 Task: Add a condition where "Channel Is not WeChat" in unsolved tickets in your groups.
Action: Mouse moved to (104, 359)
Screenshot: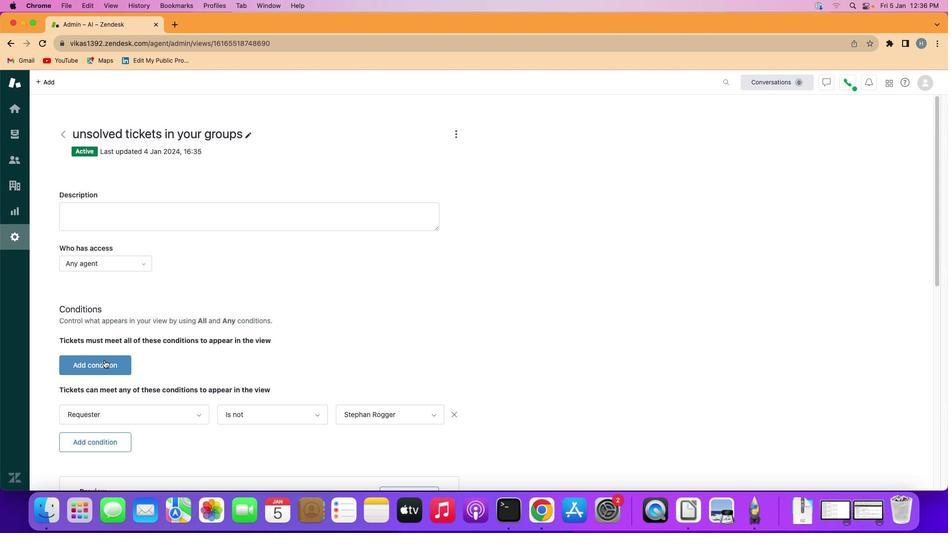 
Action: Mouse pressed left at (104, 359)
Screenshot: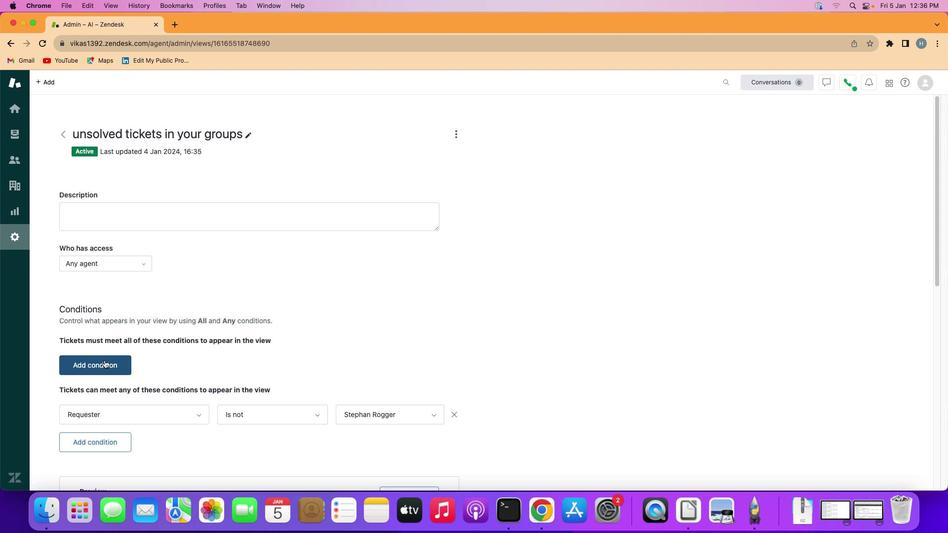 
Action: Mouse moved to (128, 355)
Screenshot: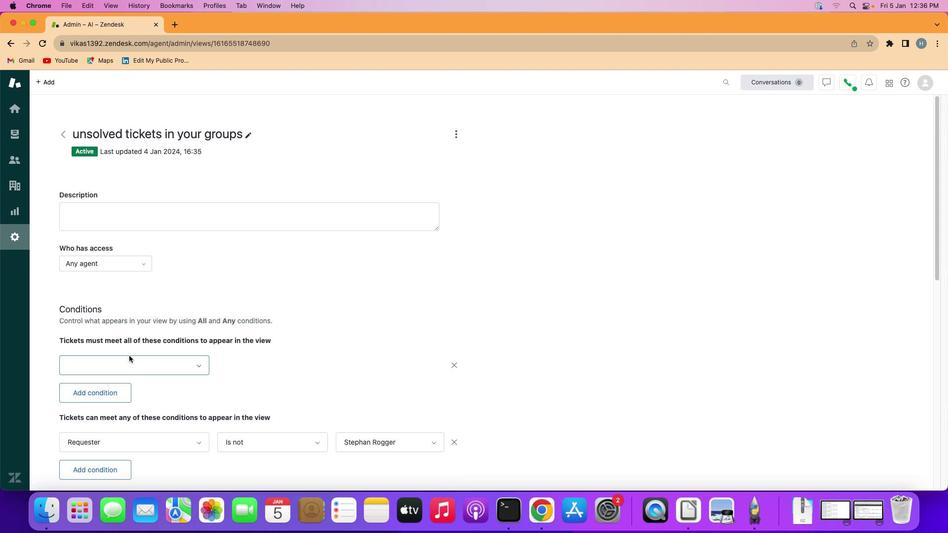 
Action: Mouse pressed left at (128, 355)
Screenshot: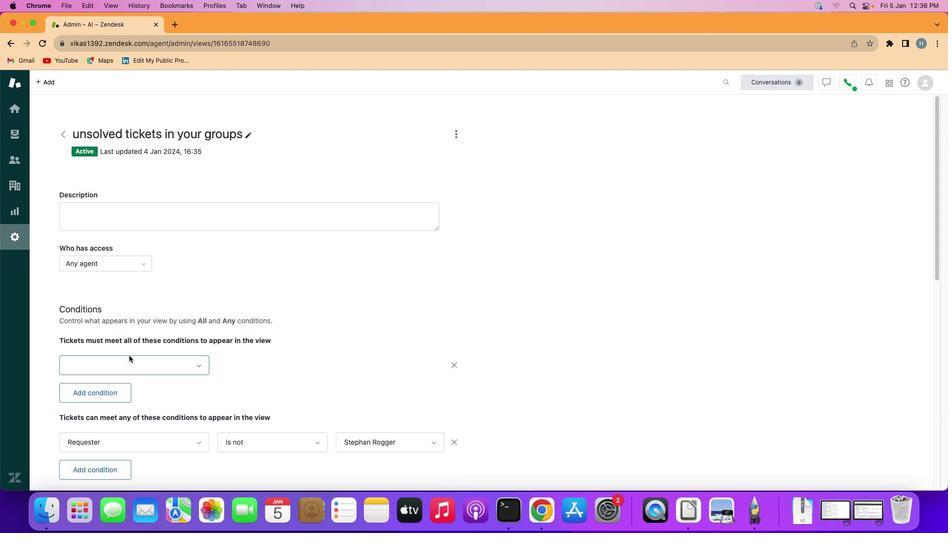 
Action: Mouse moved to (124, 286)
Screenshot: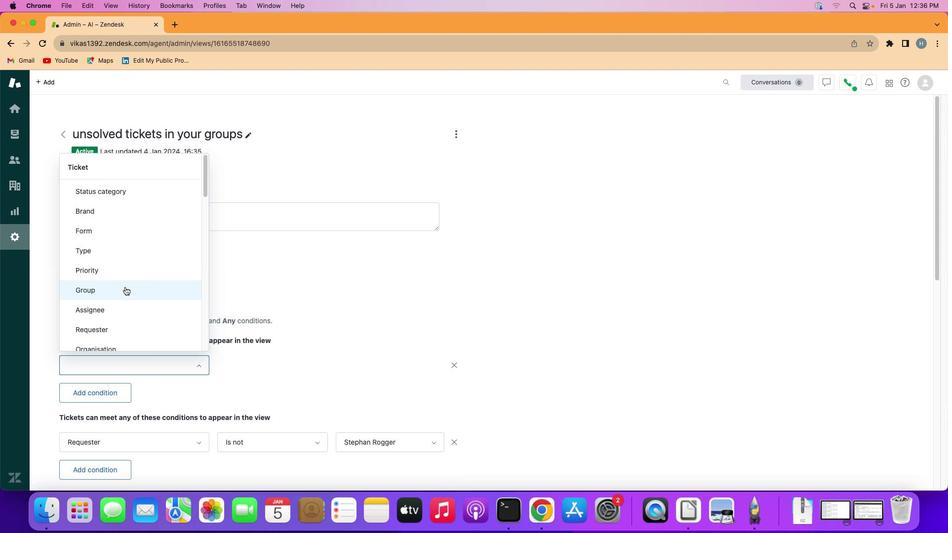 
Action: Mouse scrolled (124, 286) with delta (0, 0)
Screenshot: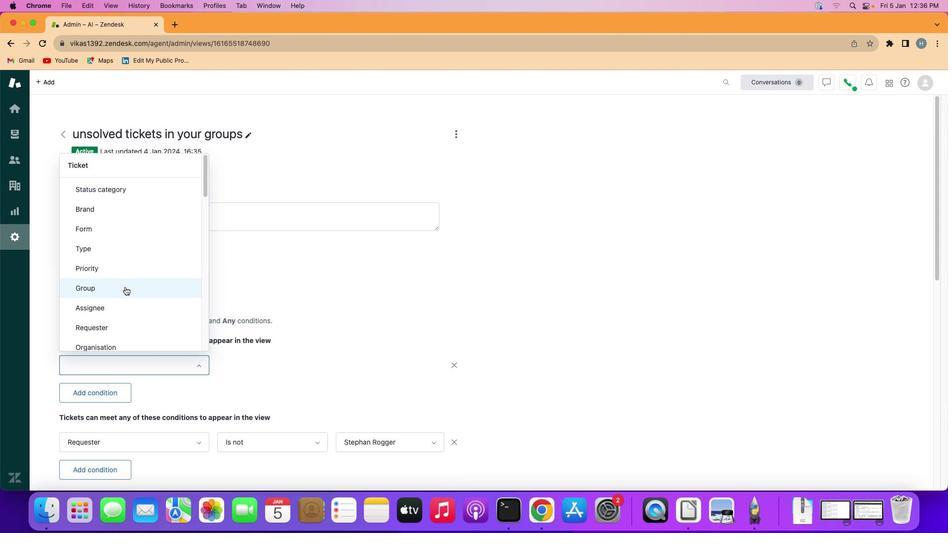 
Action: Mouse scrolled (124, 286) with delta (0, 0)
Screenshot: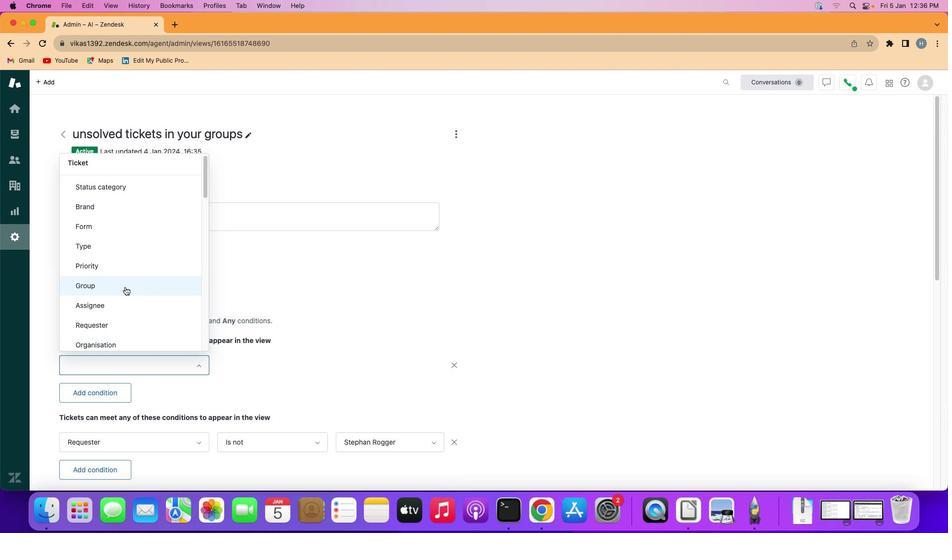 
Action: Mouse scrolled (124, 286) with delta (0, 0)
Screenshot: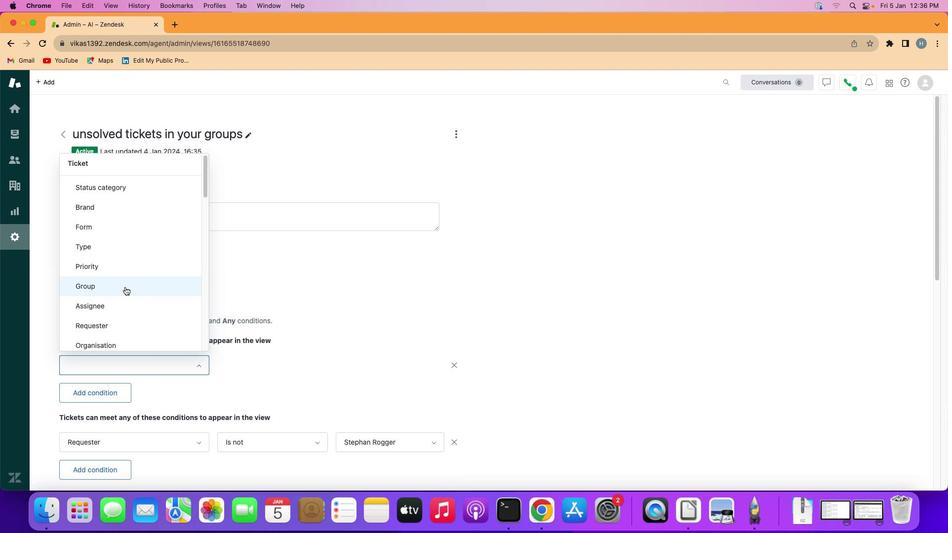 
Action: Mouse moved to (124, 286)
Screenshot: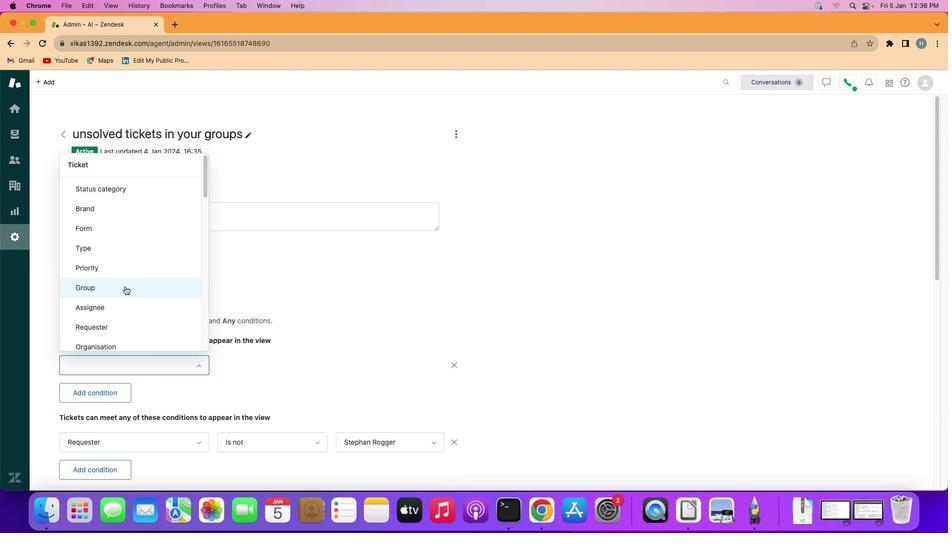 
Action: Mouse scrolled (124, 286) with delta (0, 0)
Screenshot: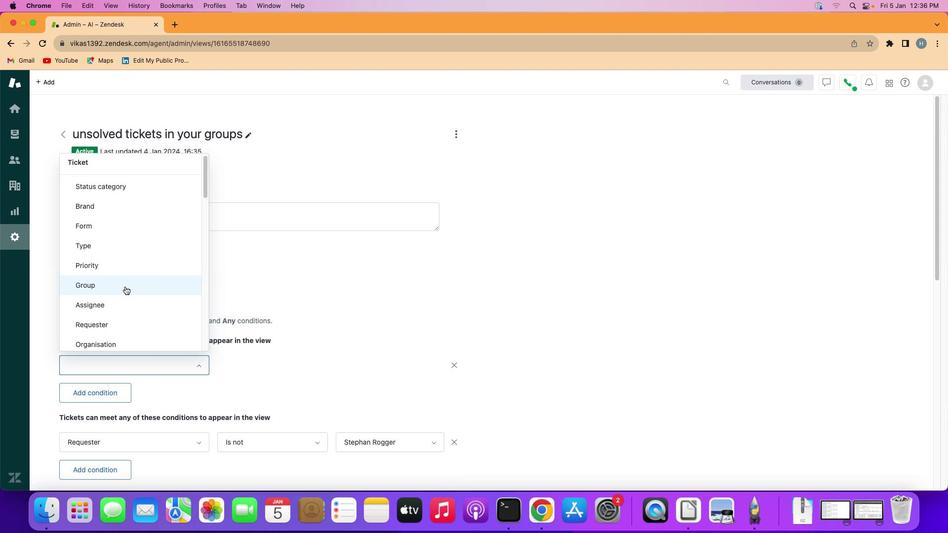 
Action: Mouse moved to (124, 286)
Screenshot: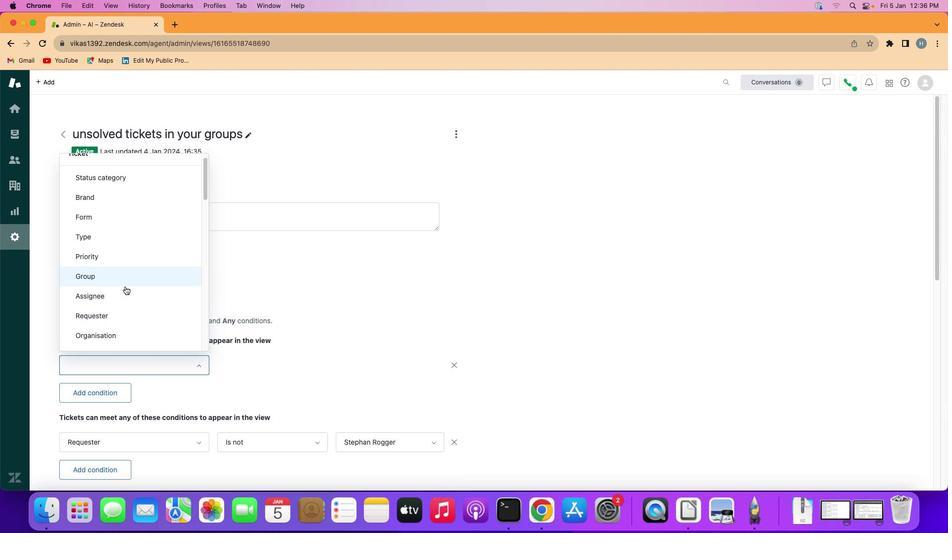 
Action: Mouse scrolled (124, 286) with delta (0, 0)
Screenshot: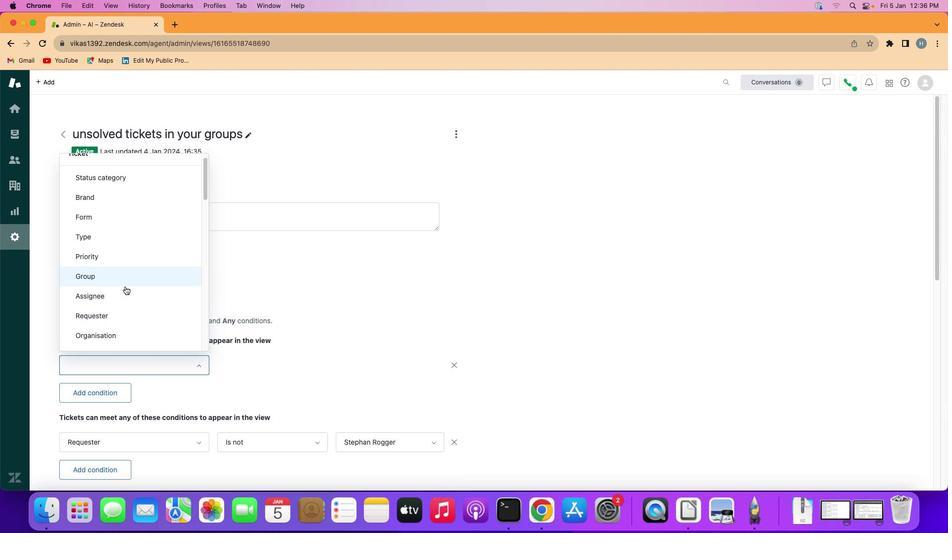 
Action: Mouse moved to (124, 286)
Screenshot: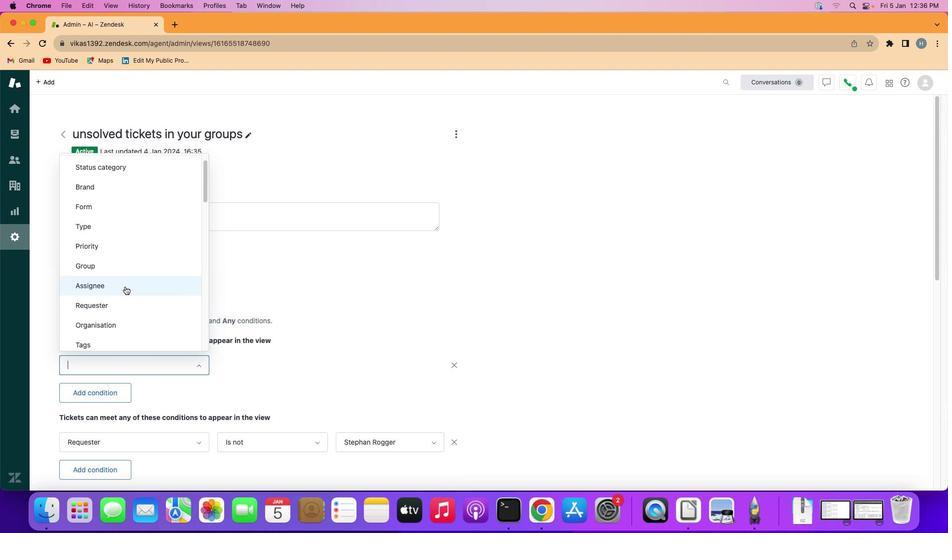 
Action: Mouse scrolled (124, 286) with delta (0, 0)
Screenshot: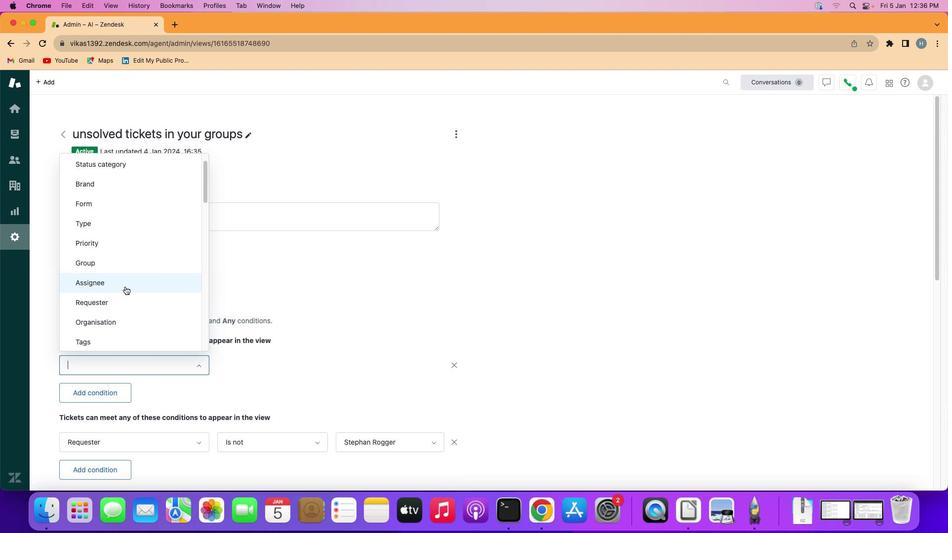 
Action: Mouse scrolled (124, 286) with delta (0, 0)
Screenshot: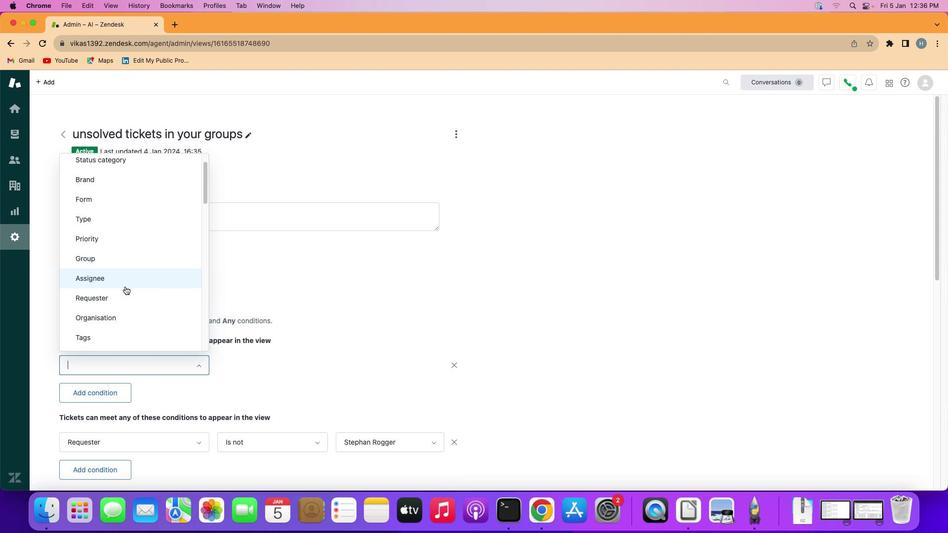
Action: Mouse scrolled (124, 286) with delta (0, 0)
Screenshot: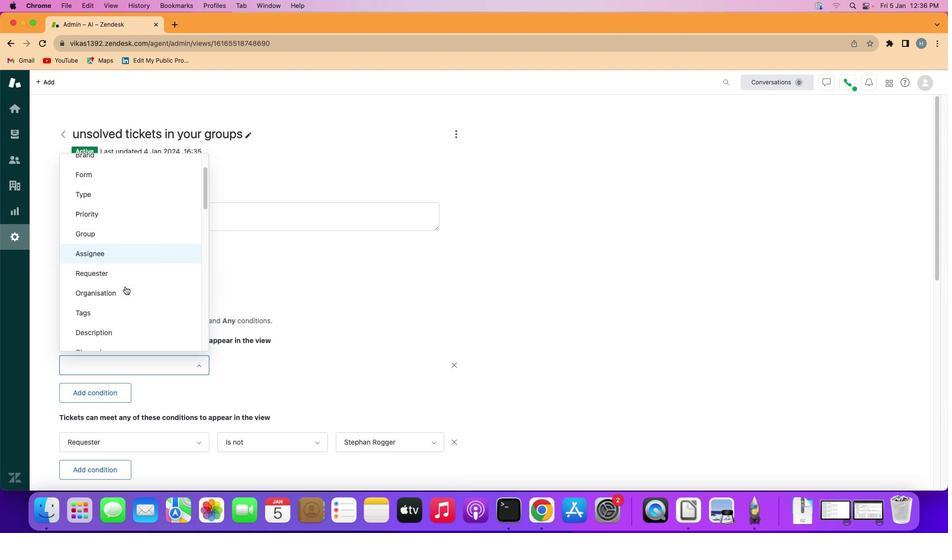 
Action: Mouse scrolled (124, 286) with delta (0, 0)
Screenshot: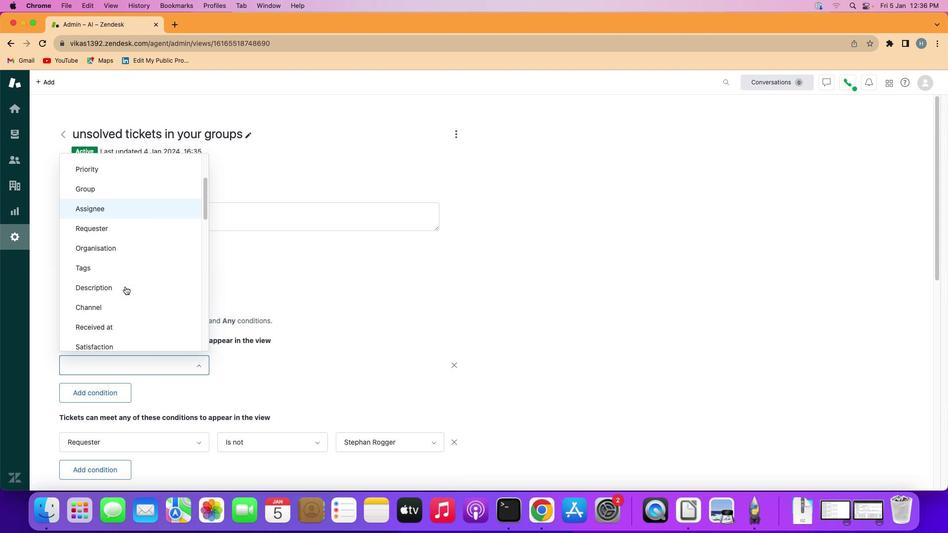 
Action: Mouse scrolled (124, 286) with delta (0, 0)
Screenshot: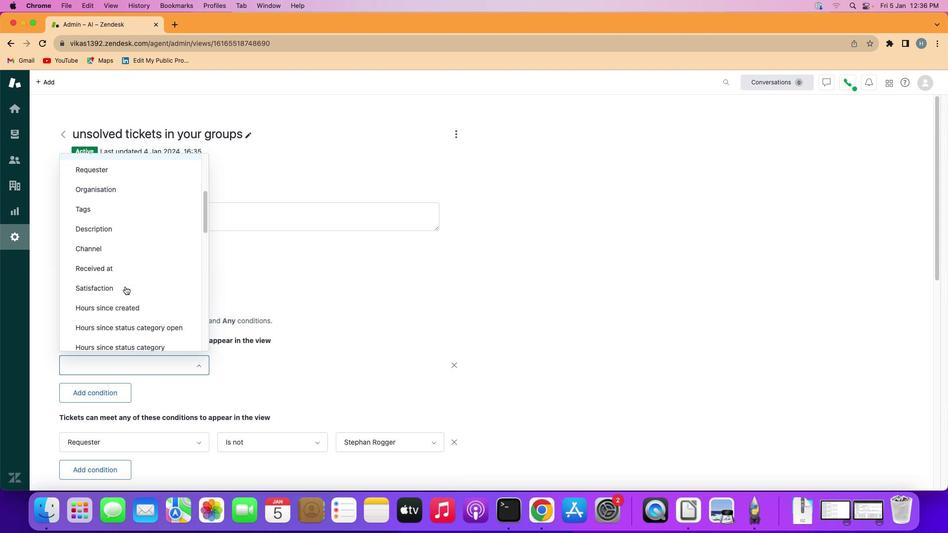 
Action: Mouse moved to (146, 238)
Screenshot: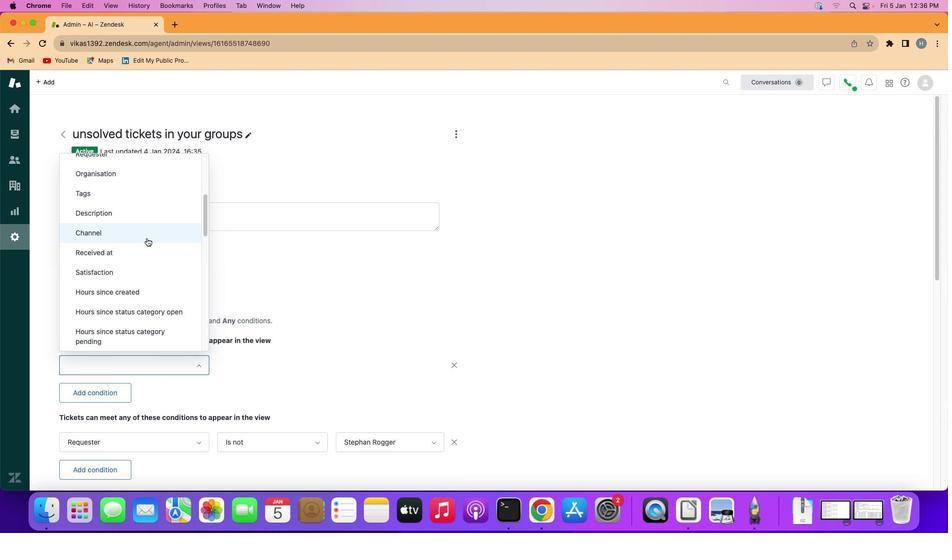 
Action: Mouse pressed left at (146, 238)
Screenshot: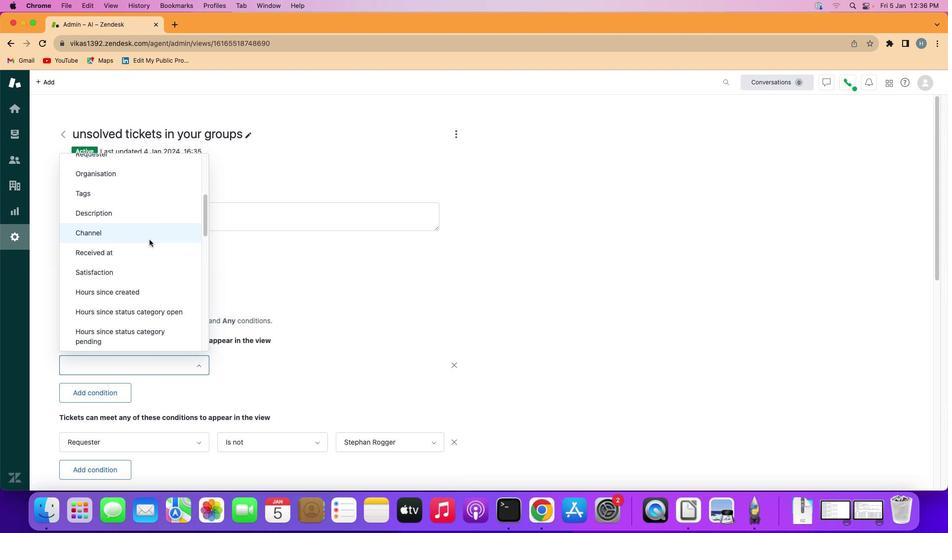 
Action: Mouse moved to (261, 359)
Screenshot: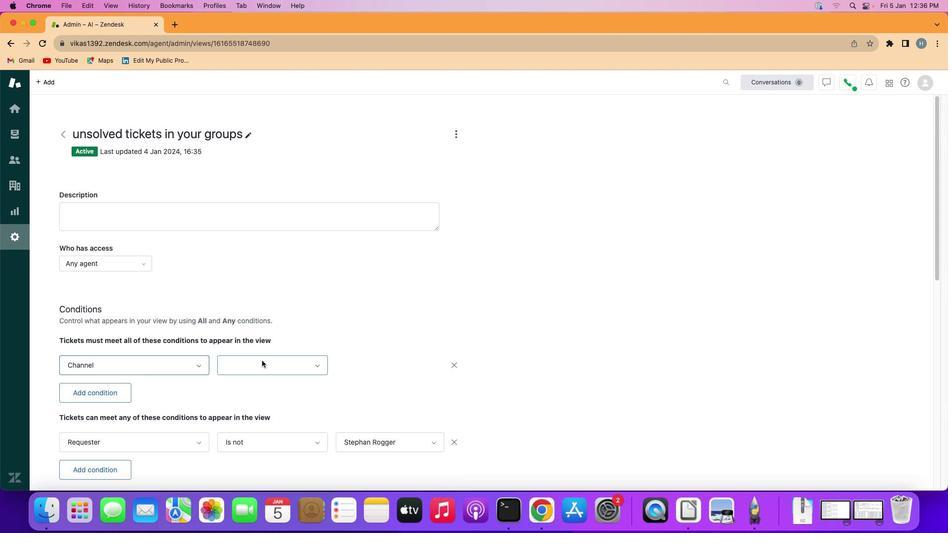 
Action: Mouse pressed left at (261, 359)
Screenshot: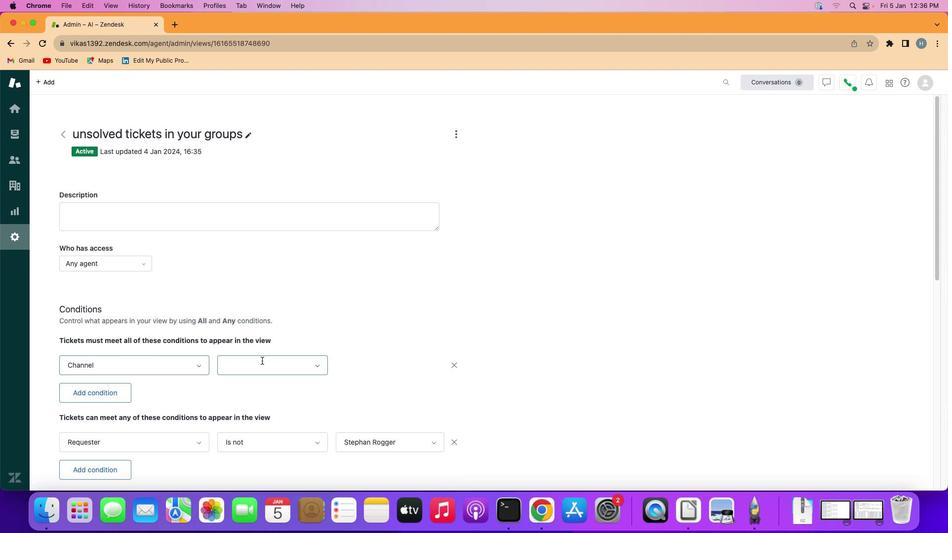 
Action: Mouse moved to (256, 404)
Screenshot: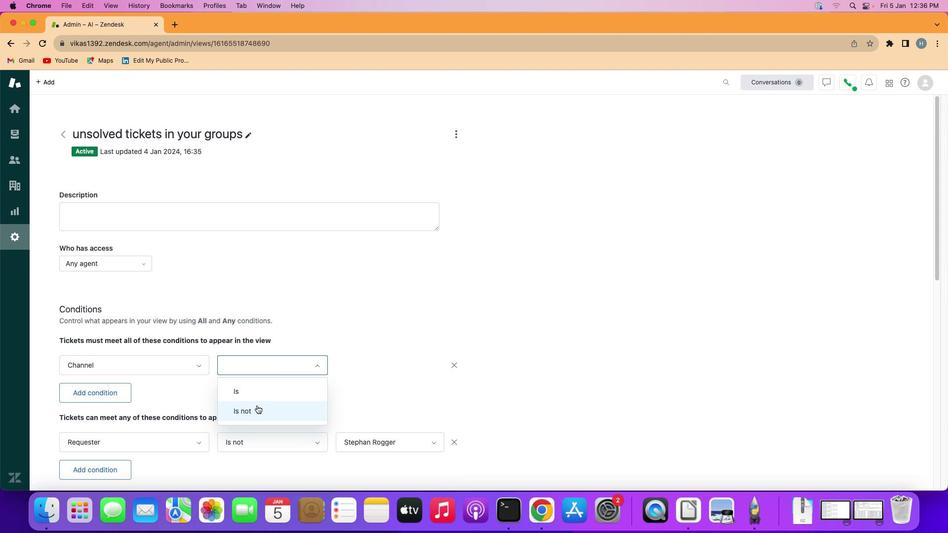 
Action: Mouse pressed left at (256, 404)
Screenshot: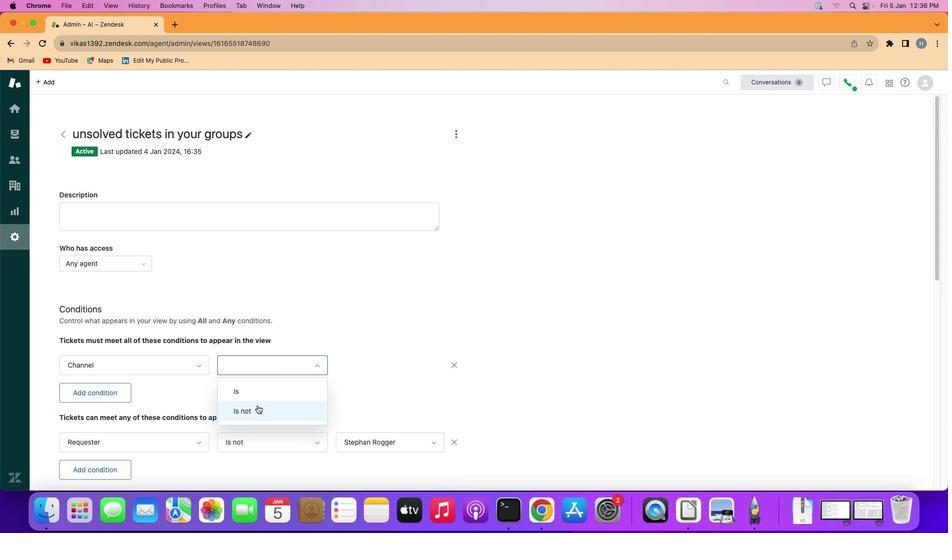 
Action: Mouse moved to (360, 368)
Screenshot: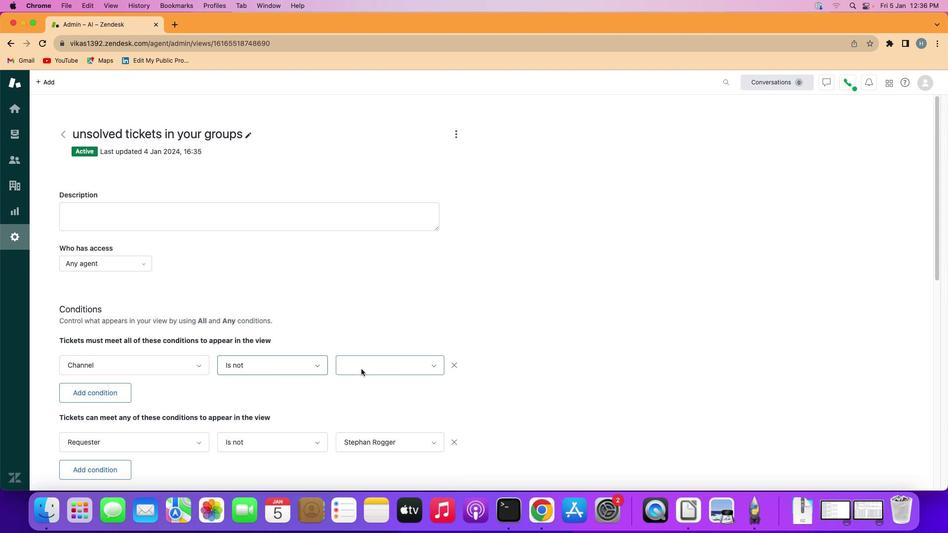 
Action: Mouse pressed left at (360, 368)
Screenshot: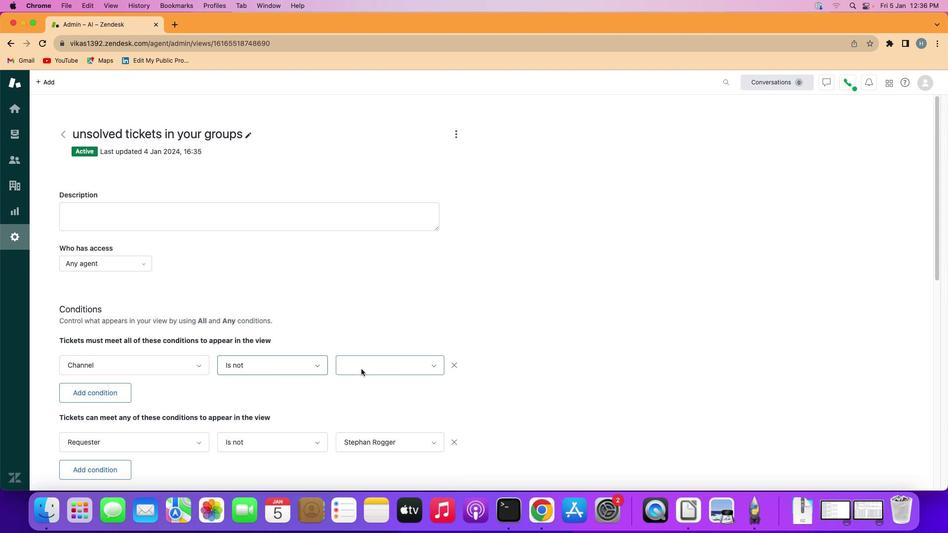 
Action: Mouse moved to (376, 288)
Screenshot: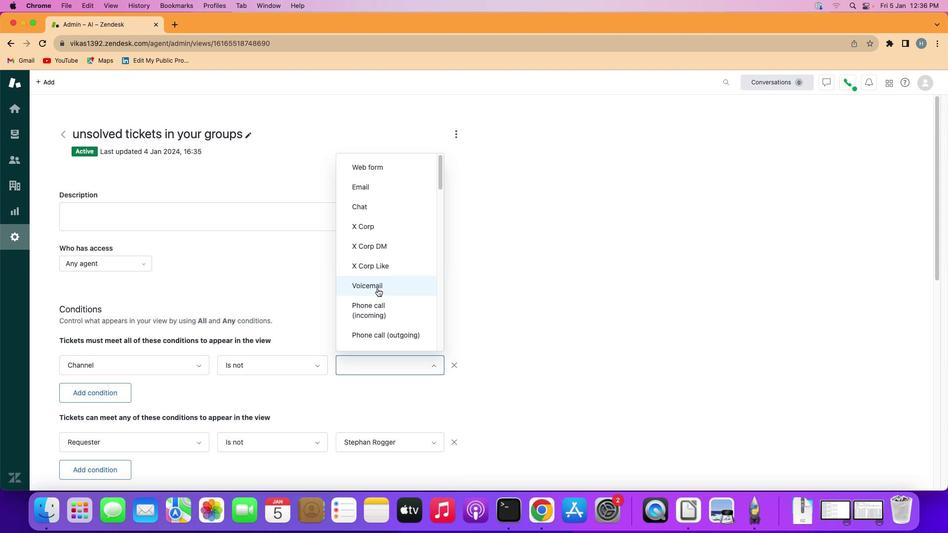 
Action: Mouse scrolled (376, 288) with delta (0, 0)
Screenshot: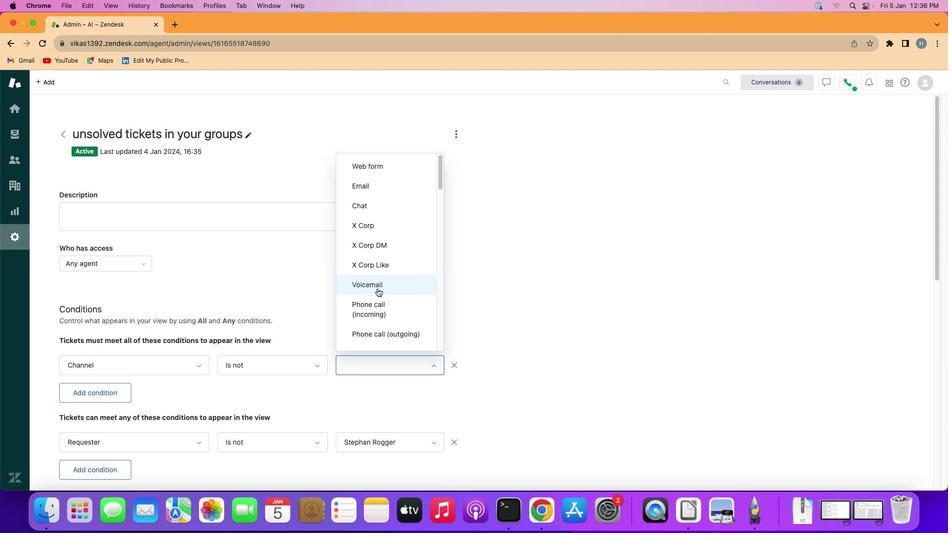 
Action: Mouse scrolled (376, 288) with delta (0, 0)
Screenshot: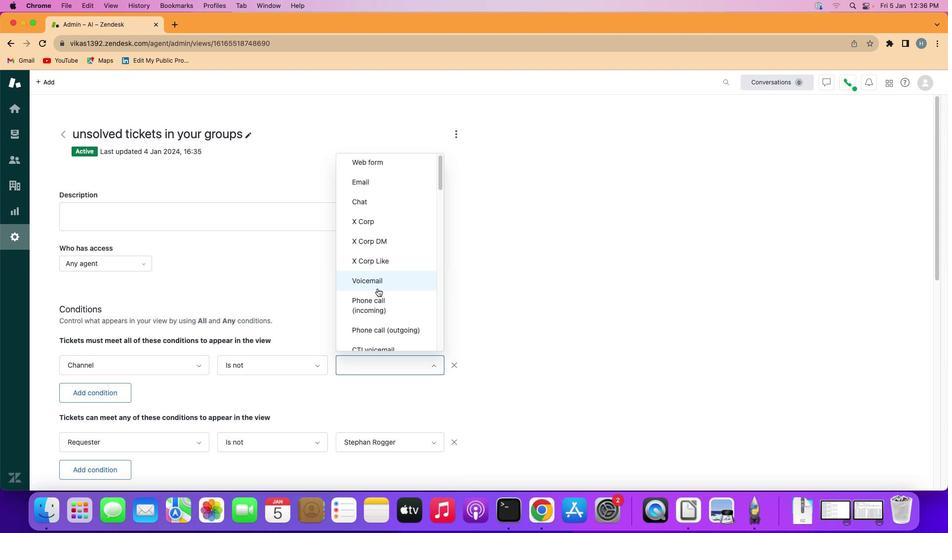 
Action: Mouse scrolled (376, 288) with delta (0, 0)
Screenshot: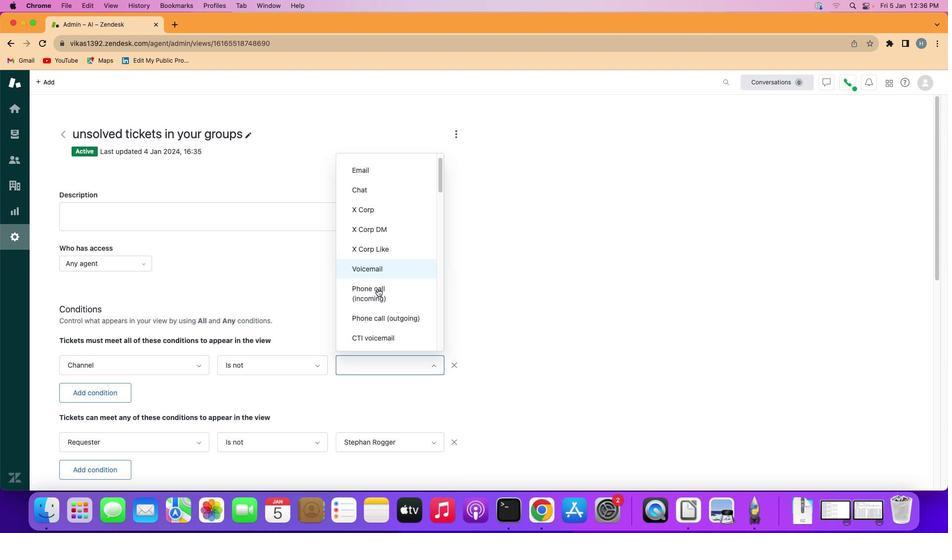 
Action: Mouse scrolled (376, 288) with delta (0, 0)
Screenshot: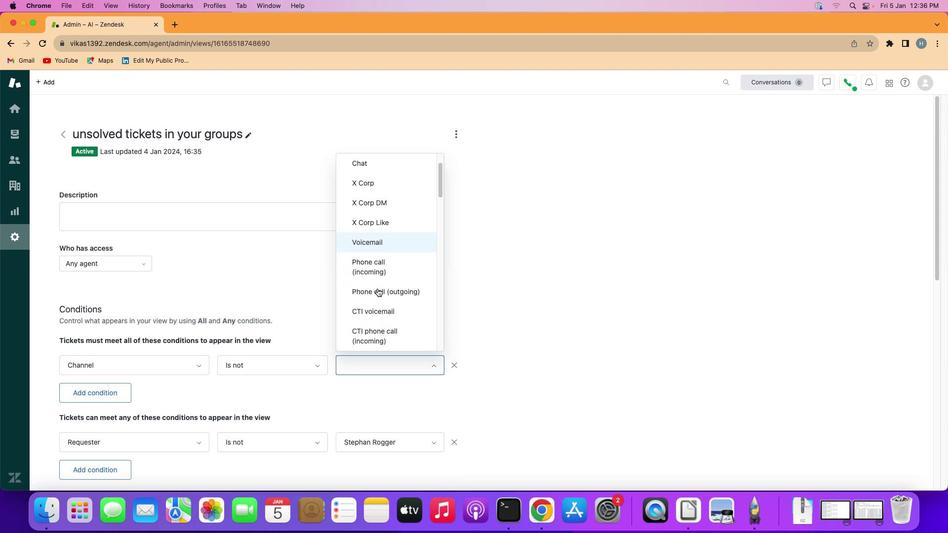 
Action: Mouse moved to (377, 288)
Screenshot: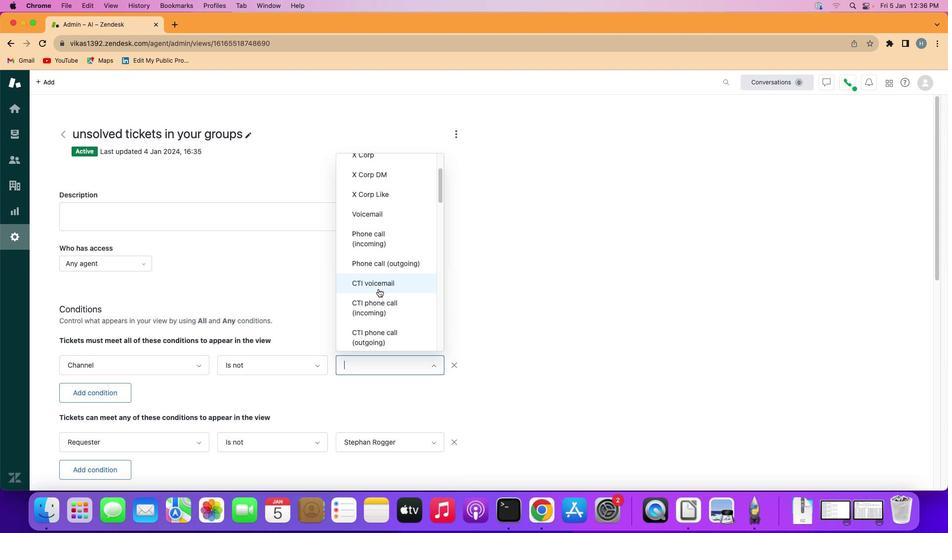 
Action: Mouse scrolled (377, 288) with delta (0, 0)
Screenshot: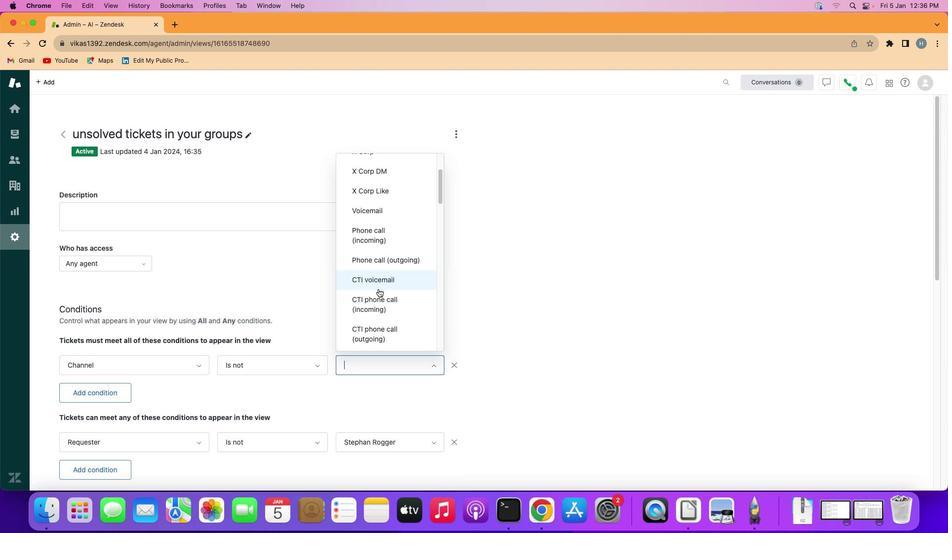 
Action: Mouse scrolled (377, 288) with delta (0, 0)
Screenshot: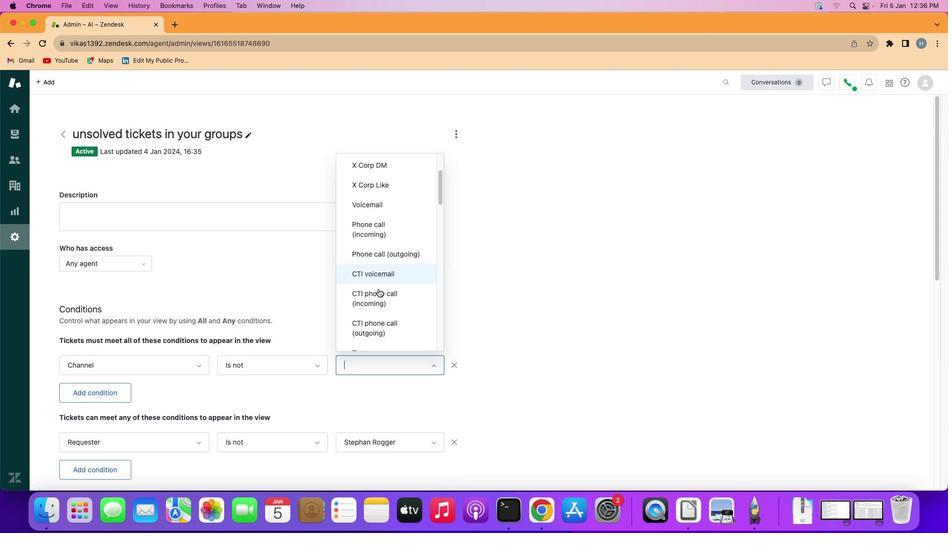 
Action: Mouse scrolled (377, 288) with delta (0, 0)
Screenshot: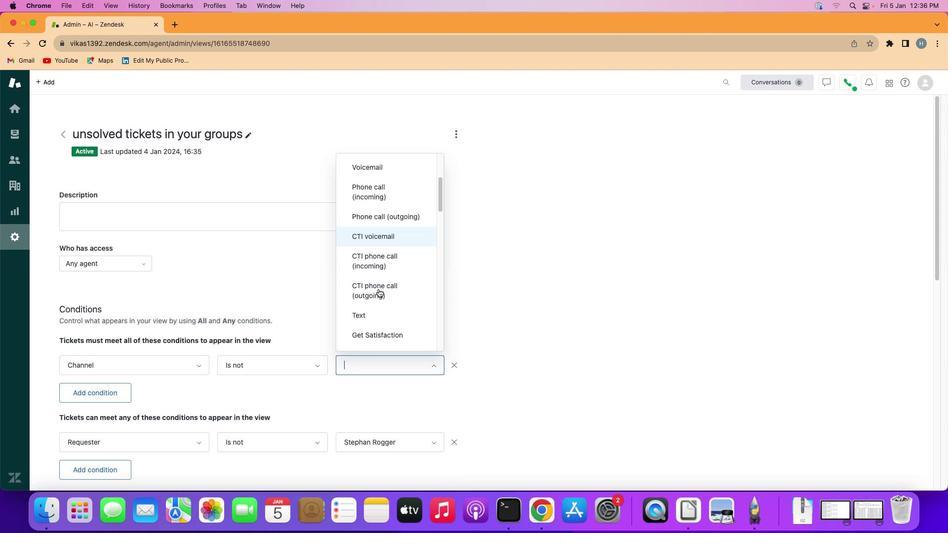
Action: Mouse scrolled (377, 288) with delta (0, -1)
Screenshot: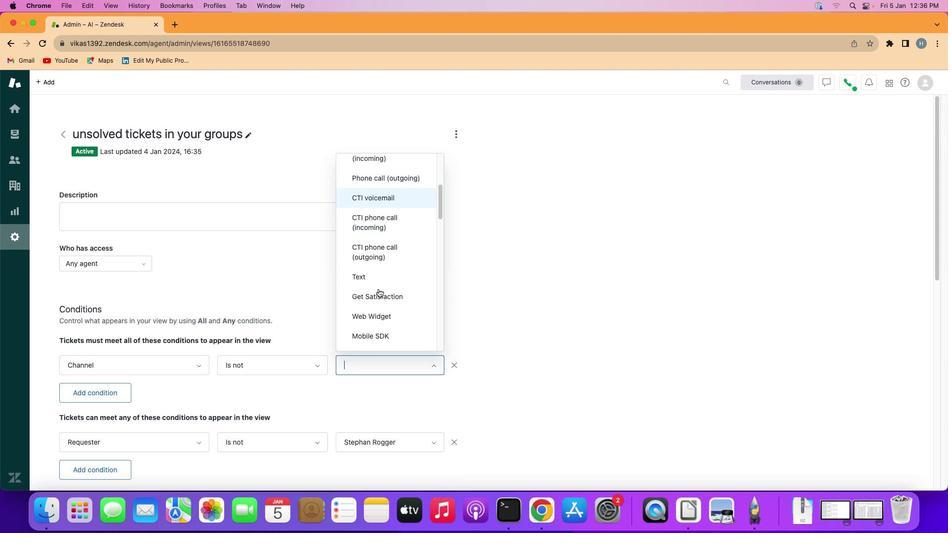 
Action: Mouse scrolled (377, 288) with delta (0, -1)
Screenshot: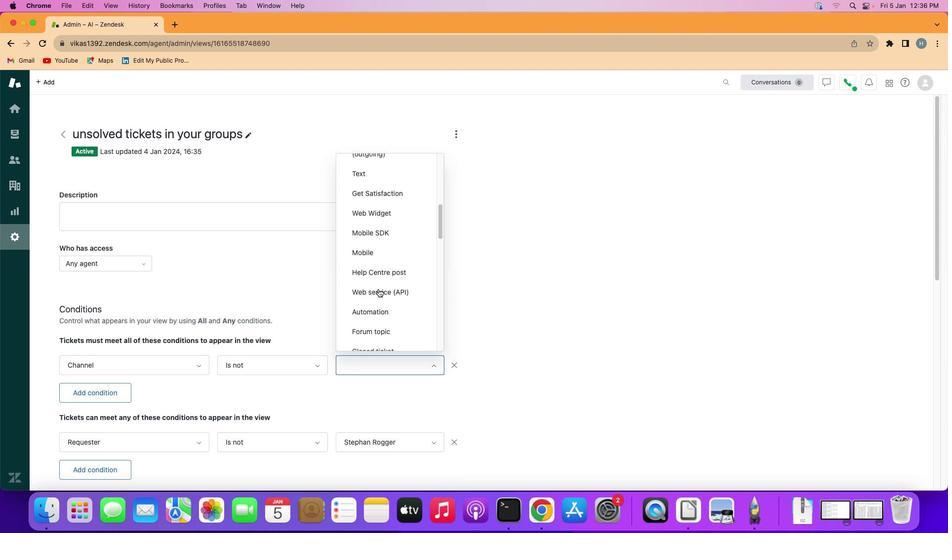 
Action: Mouse scrolled (377, 288) with delta (0, 0)
Screenshot: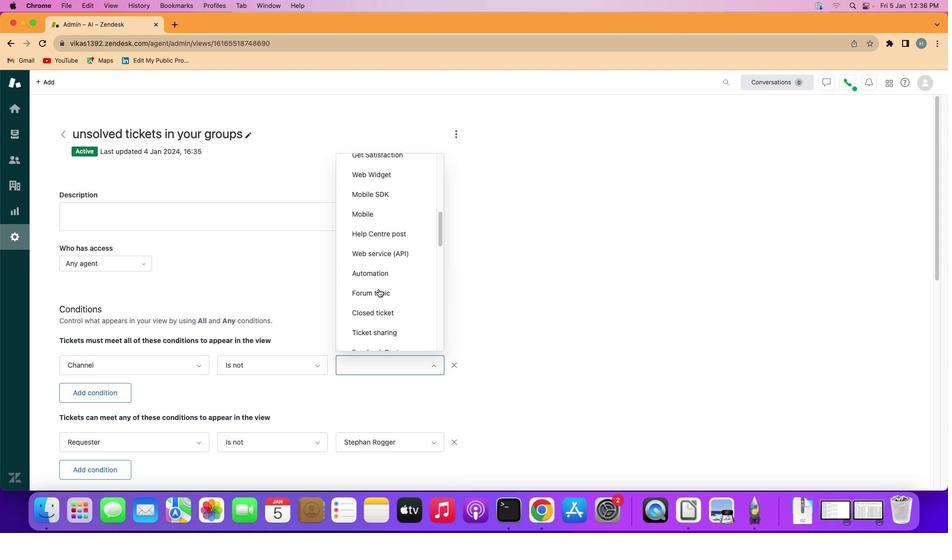 
Action: Mouse moved to (378, 288)
Screenshot: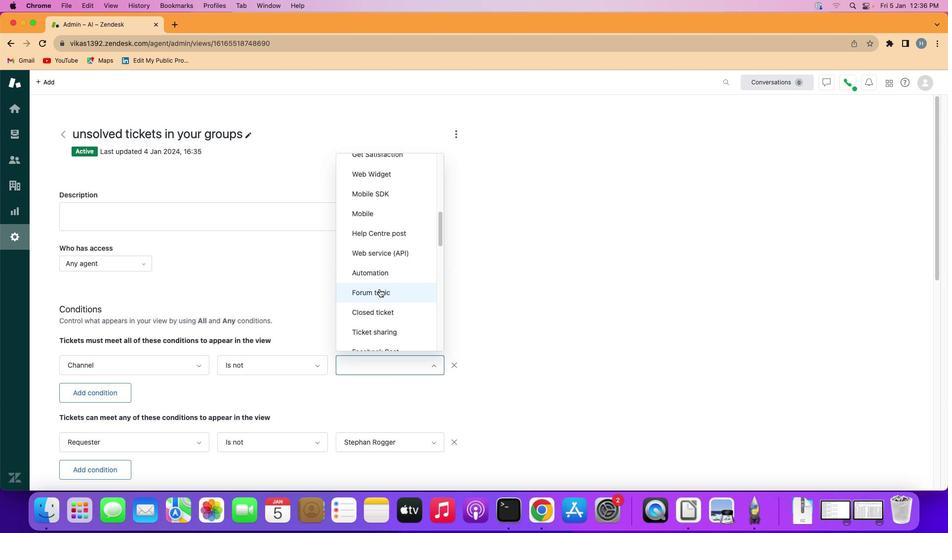 
Action: Mouse scrolled (378, 288) with delta (0, 0)
Screenshot: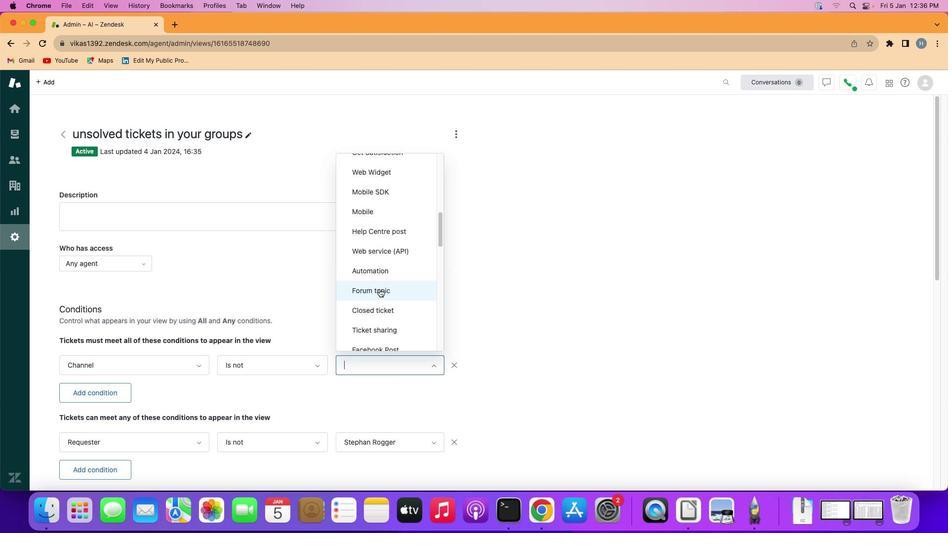 
Action: Mouse scrolled (378, 288) with delta (0, 0)
Screenshot: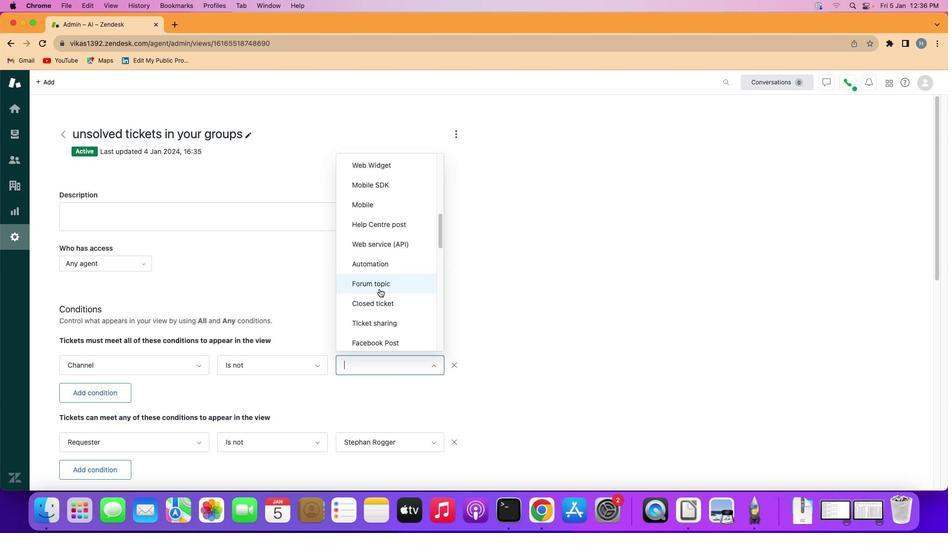 
Action: Mouse scrolled (378, 288) with delta (0, 0)
Screenshot: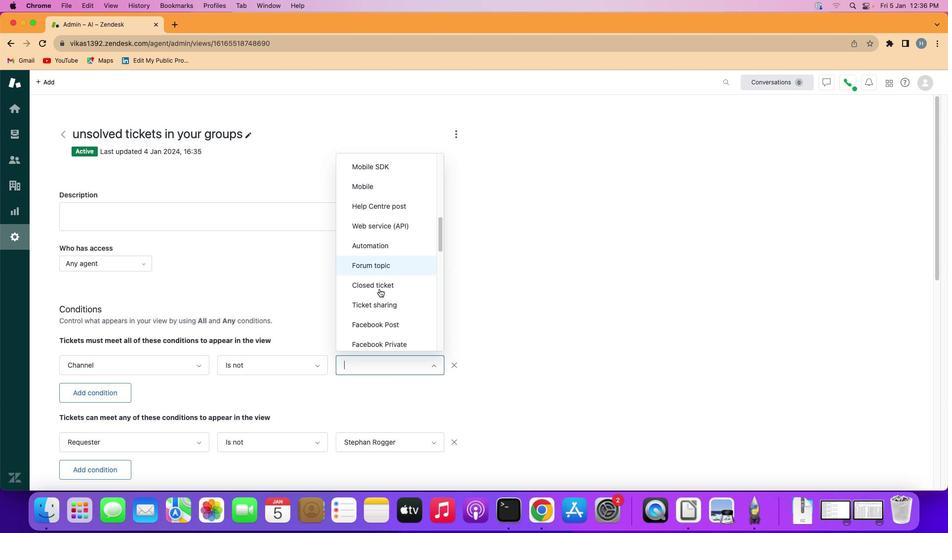 
Action: Mouse scrolled (378, 288) with delta (0, 0)
Screenshot: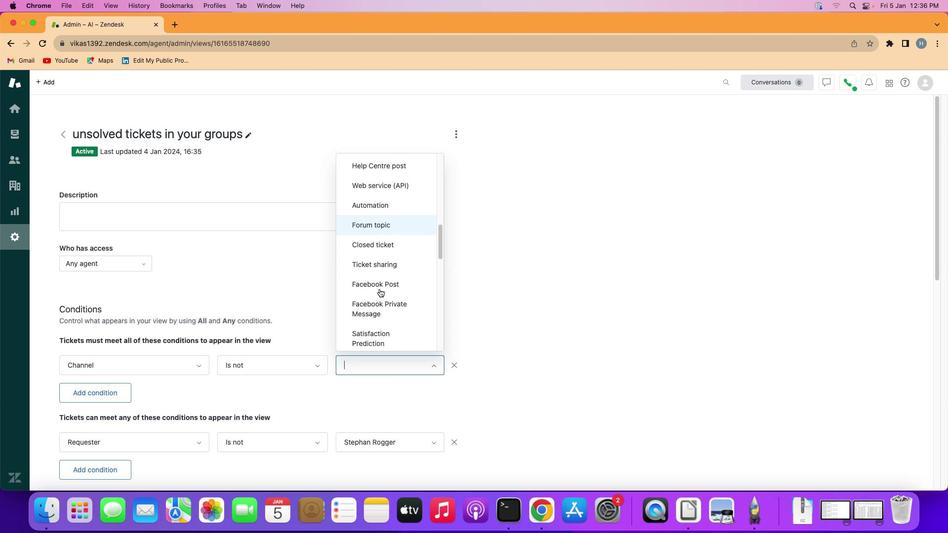 
Action: Mouse scrolled (378, 288) with delta (0, 0)
Screenshot: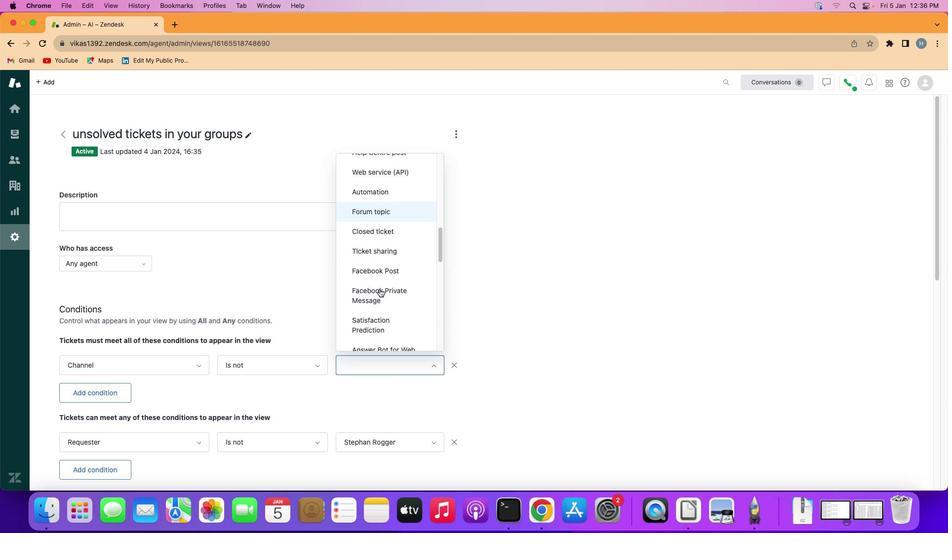 
Action: Mouse scrolled (378, 288) with delta (0, 0)
Screenshot: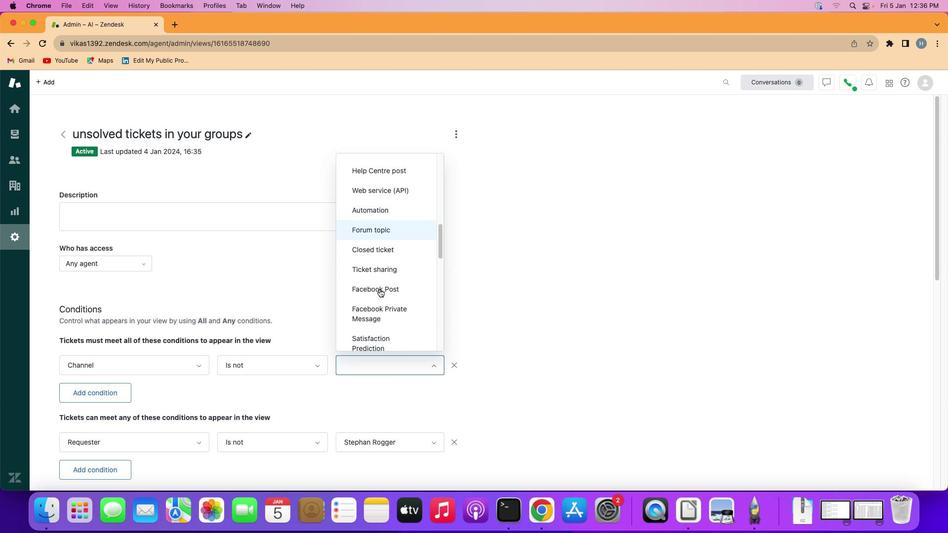 
Action: Mouse scrolled (378, 288) with delta (0, 0)
Screenshot: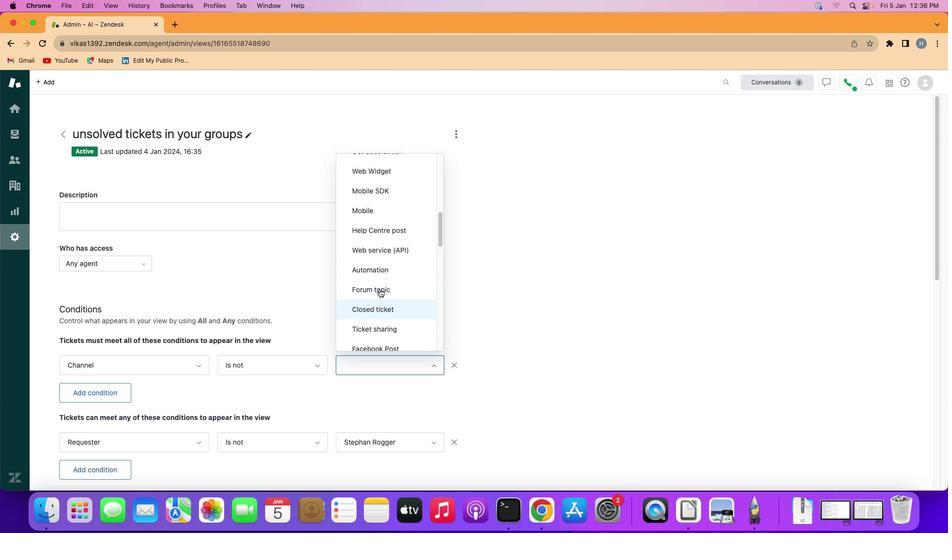 
Action: Mouse moved to (378, 288)
Screenshot: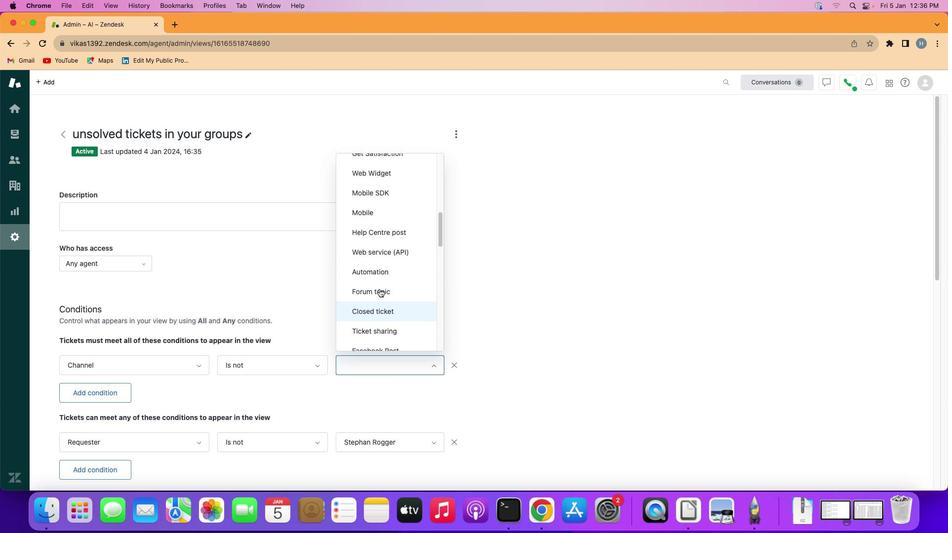 
Action: Mouse scrolled (378, 288) with delta (0, 0)
Screenshot: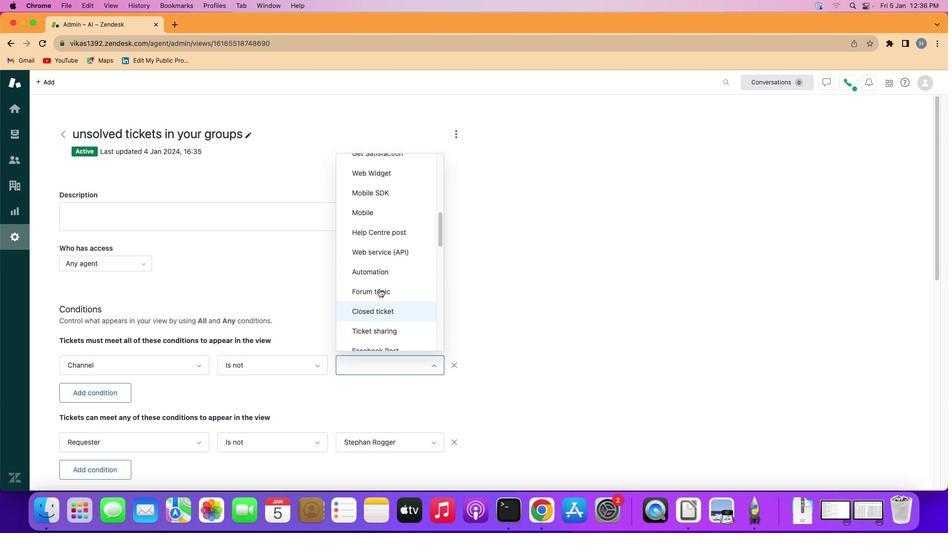 
Action: Mouse moved to (379, 288)
Screenshot: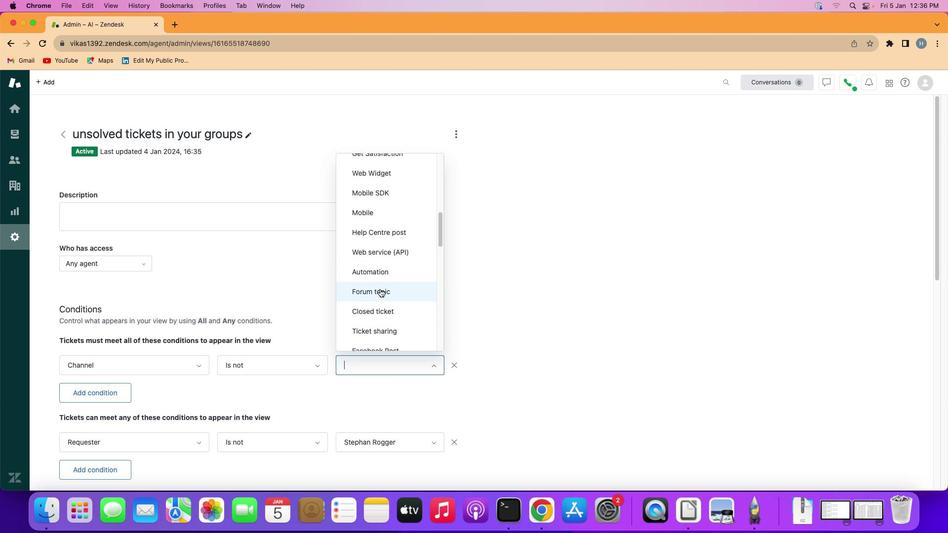 
Action: Mouse scrolled (379, 288) with delta (0, 0)
Screenshot: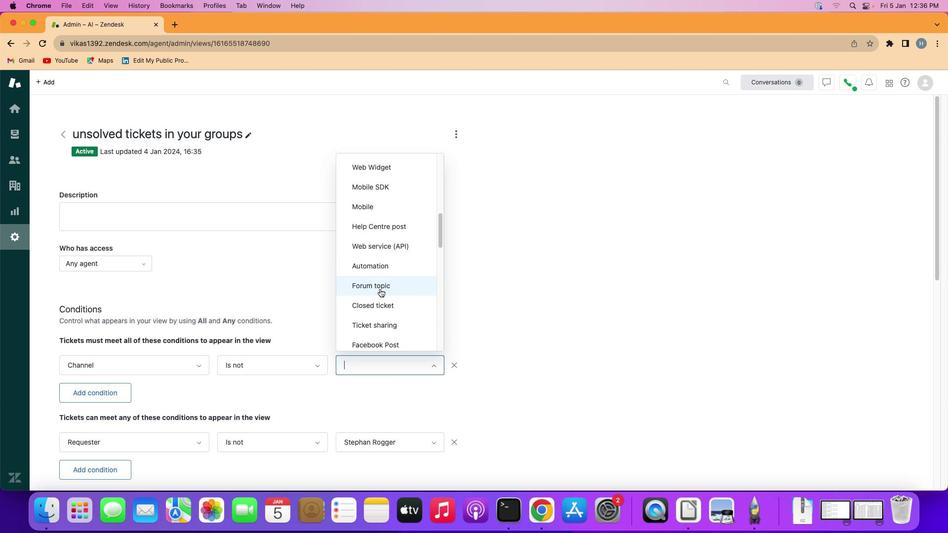 
Action: Mouse scrolled (379, 288) with delta (0, 0)
Screenshot: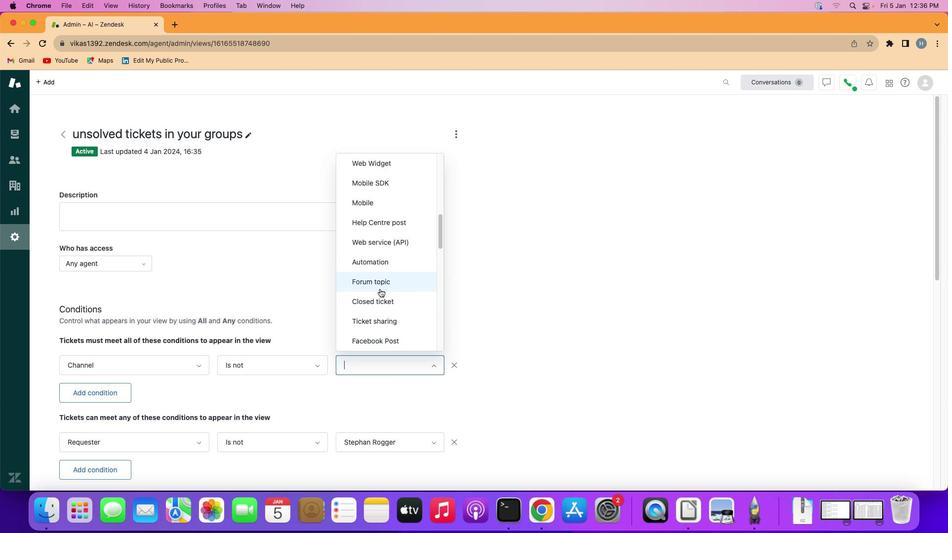 
Action: Mouse scrolled (379, 288) with delta (0, 0)
Screenshot: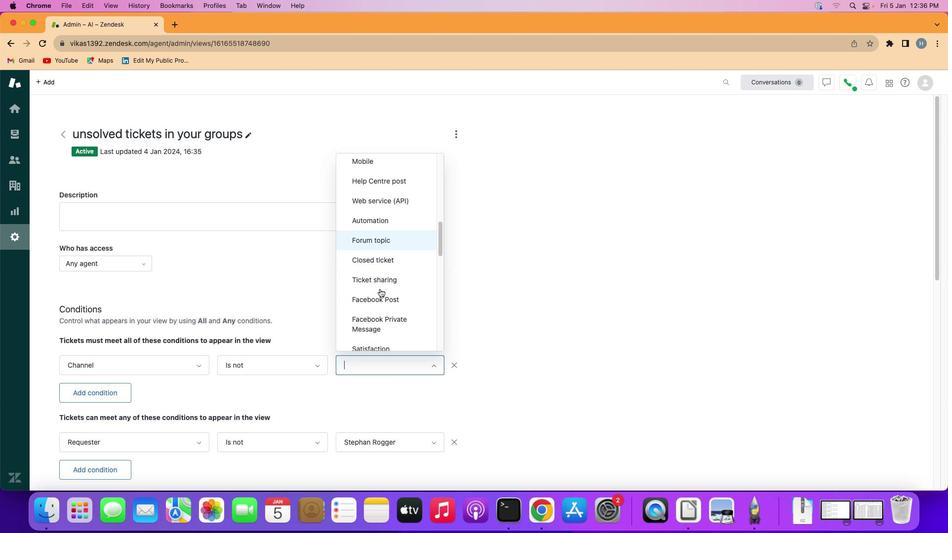 
Action: Mouse scrolled (379, 288) with delta (0, -1)
Screenshot: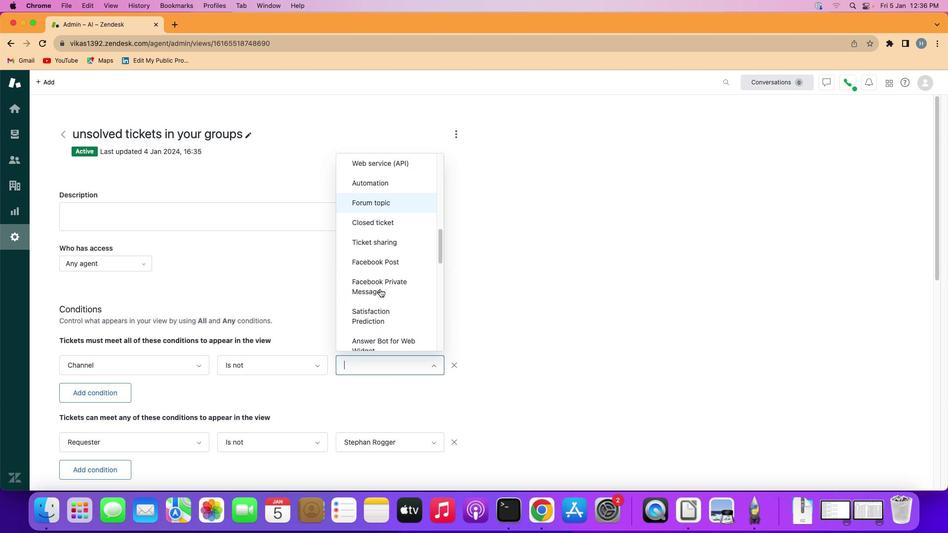 
Action: Mouse scrolled (379, 288) with delta (0, -1)
Screenshot: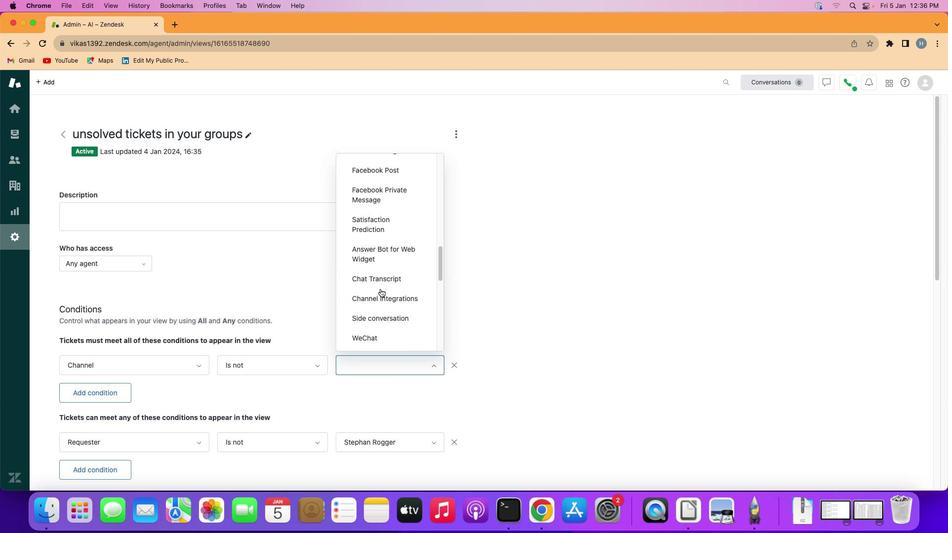 
Action: Mouse moved to (381, 288)
Screenshot: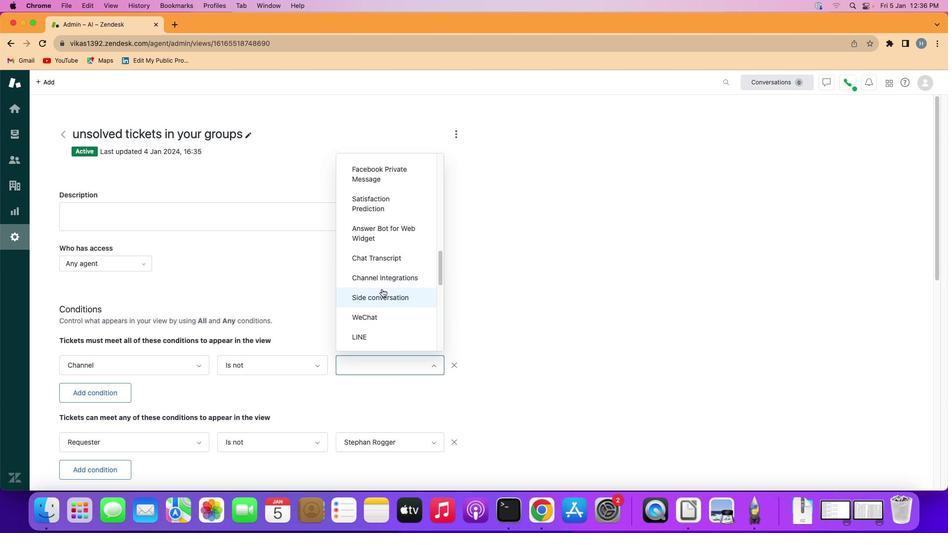 
Action: Mouse scrolled (381, 288) with delta (0, 0)
Screenshot: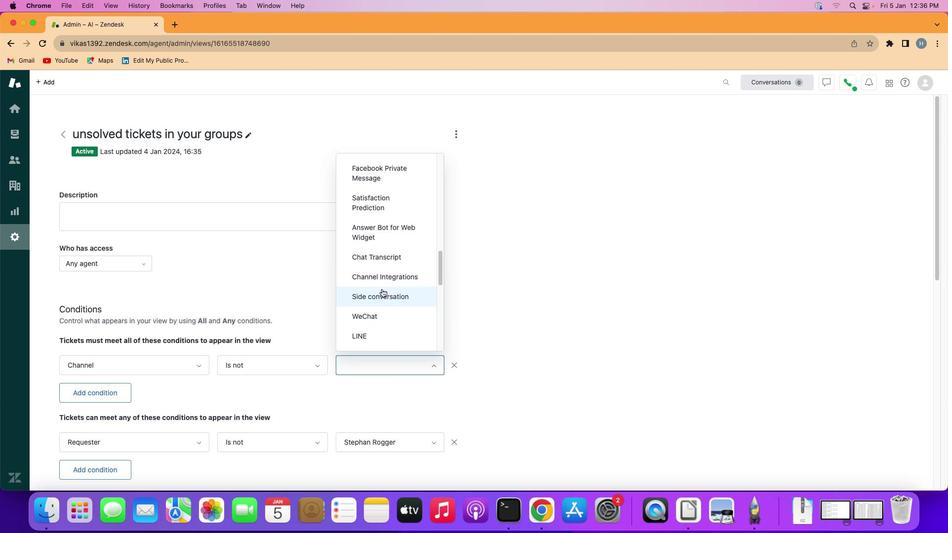 
Action: Mouse scrolled (381, 288) with delta (0, 0)
Screenshot: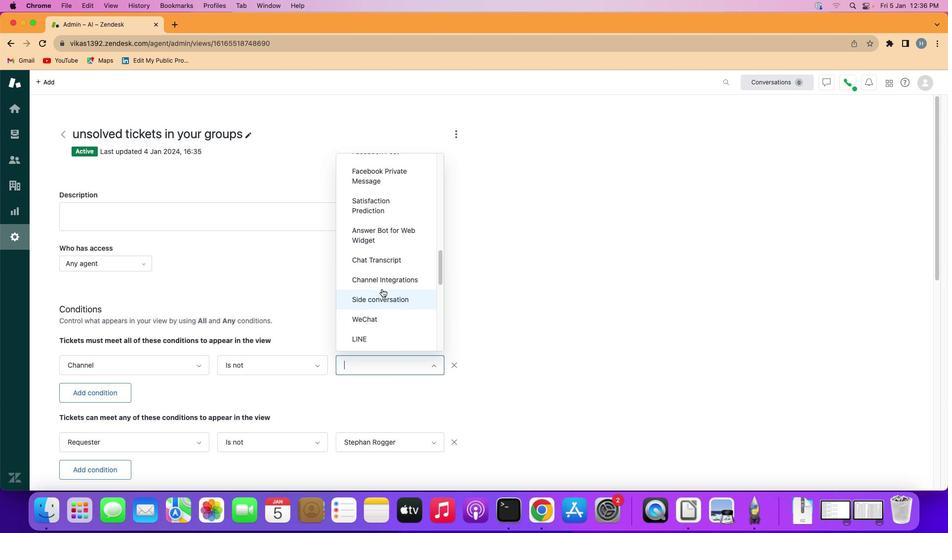 
Action: Mouse moved to (381, 288)
Screenshot: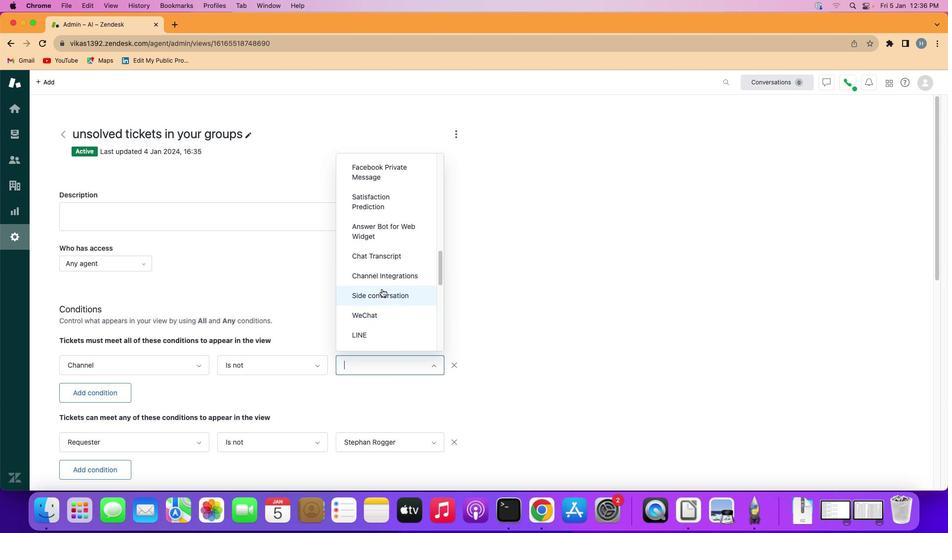 
Action: Mouse scrolled (381, 288) with delta (0, 0)
Screenshot: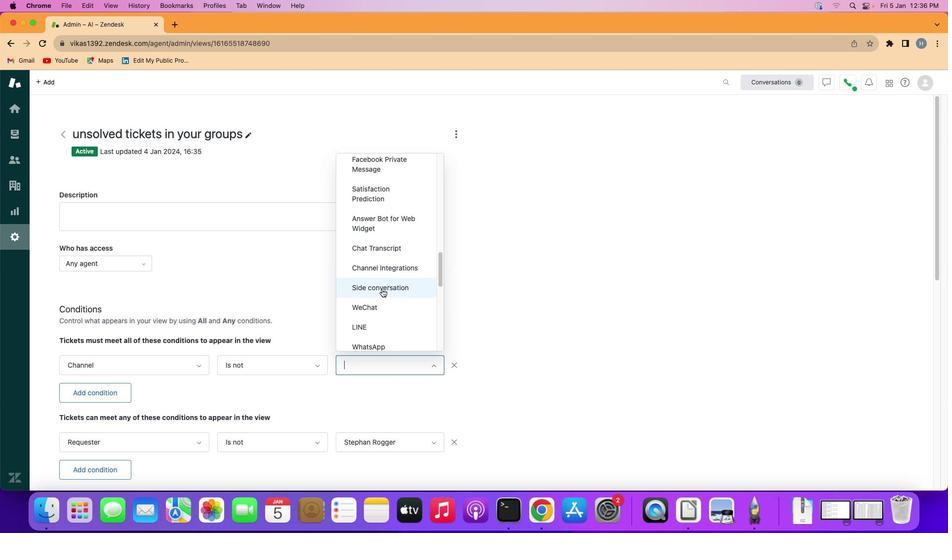 
Action: Mouse scrolled (381, 288) with delta (0, 0)
Screenshot: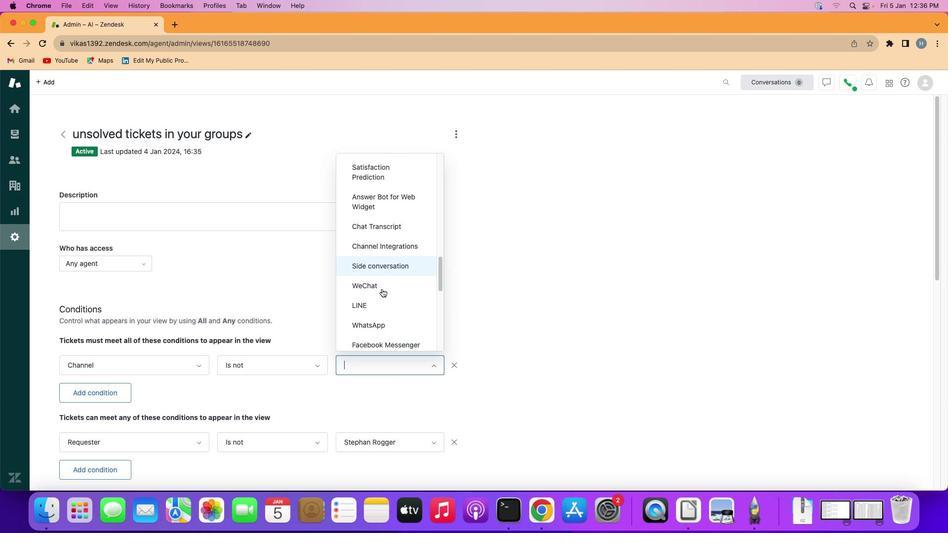
Action: Mouse moved to (389, 277)
Screenshot: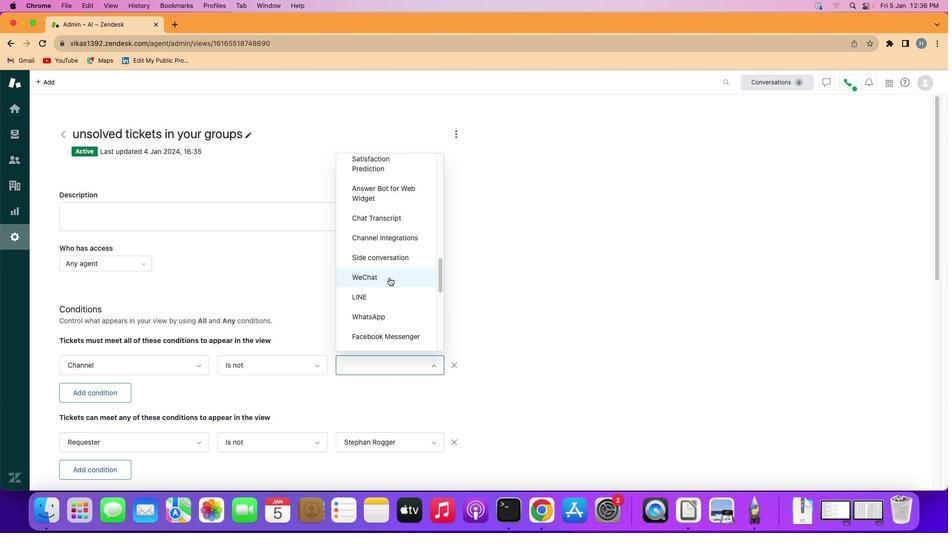 
Action: Mouse pressed left at (389, 277)
Screenshot: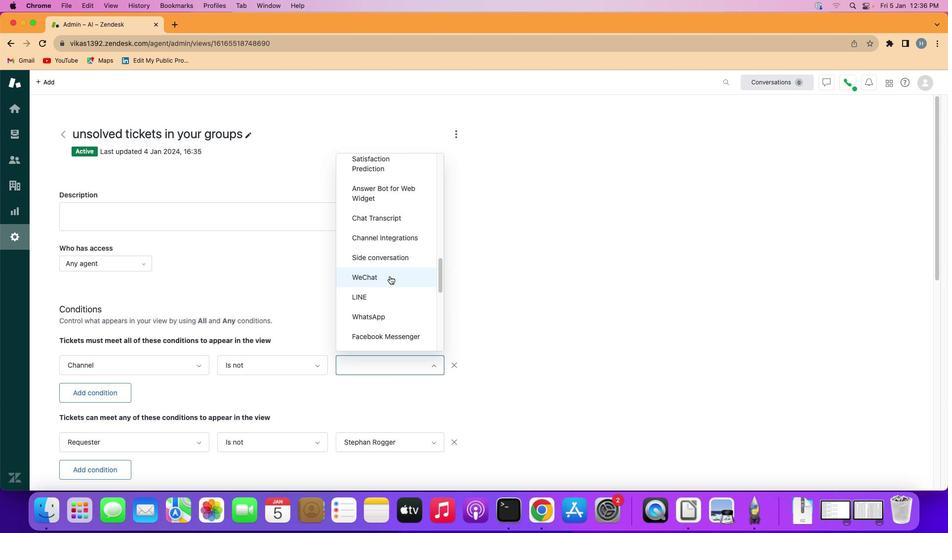 
Action: Mouse moved to (382, 309)
Screenshot: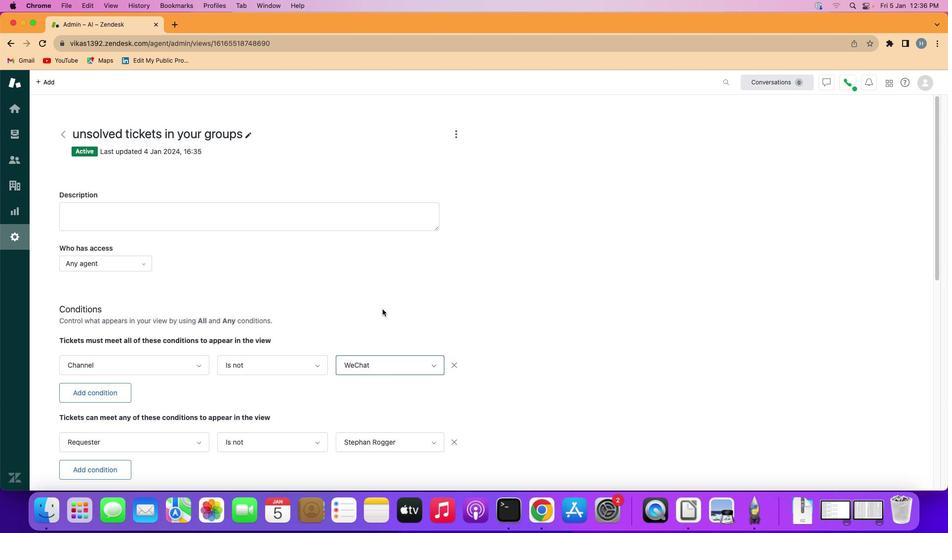 
